 Task: Find public transportation options from Los Angeles, California, to Las Vegas, Nevada.
Action: Mouse moved to (279, 99)
Screenshot: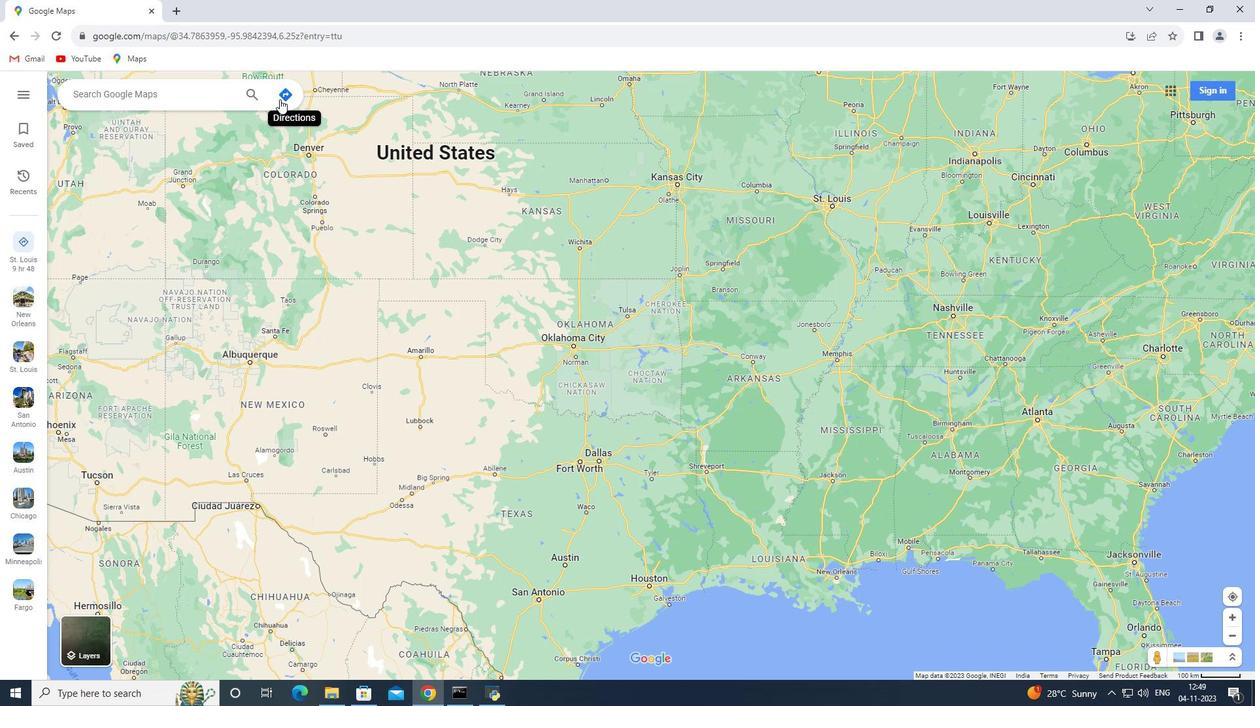 
Action: Mouse pressed left at (279, 99)
Screenshot: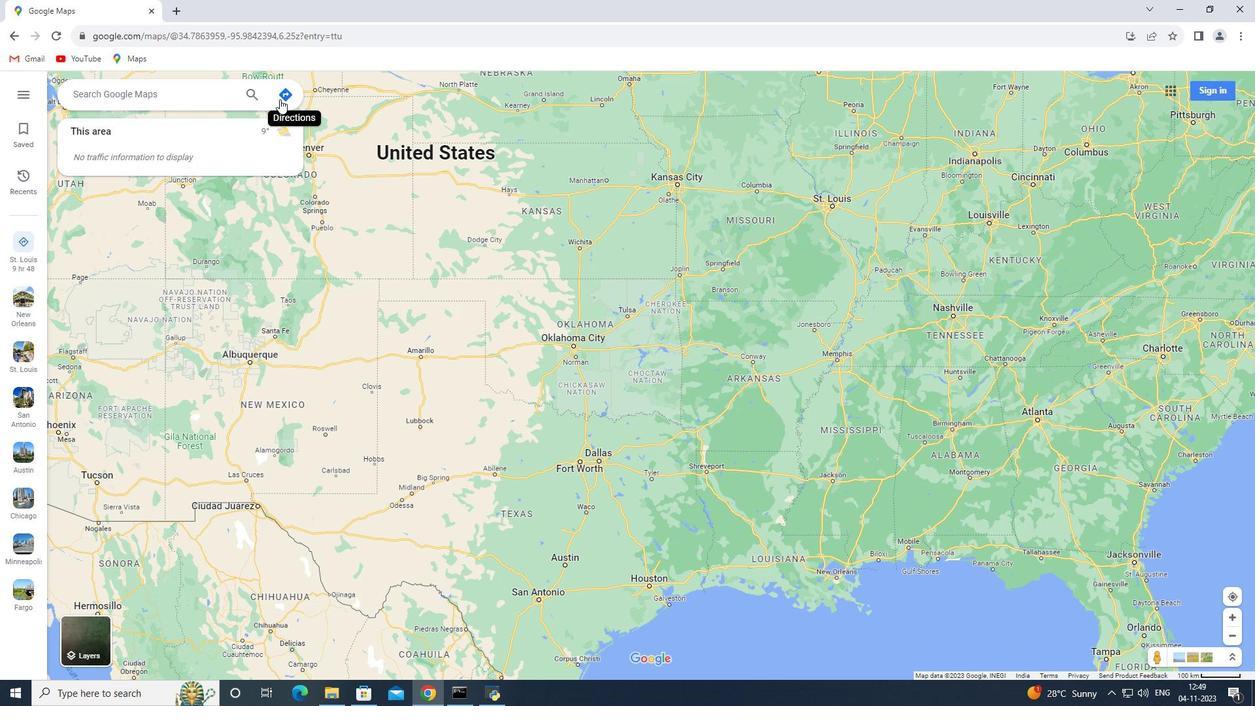 
Action: Mouse moved to (176, 127)
Screenshot: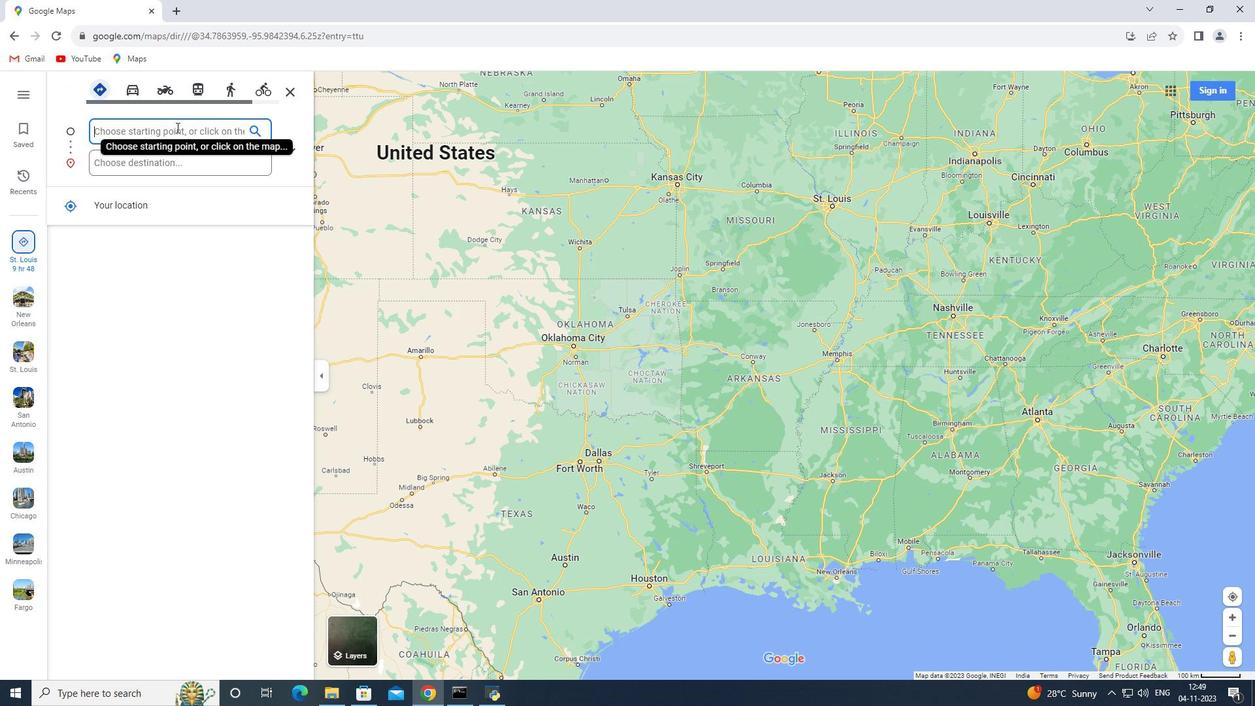 
Action: Key pressed <Key.shift_r>Los<Key.space><Key.shift>Angeles,<Key.space><Key.shift>California
Screenshot: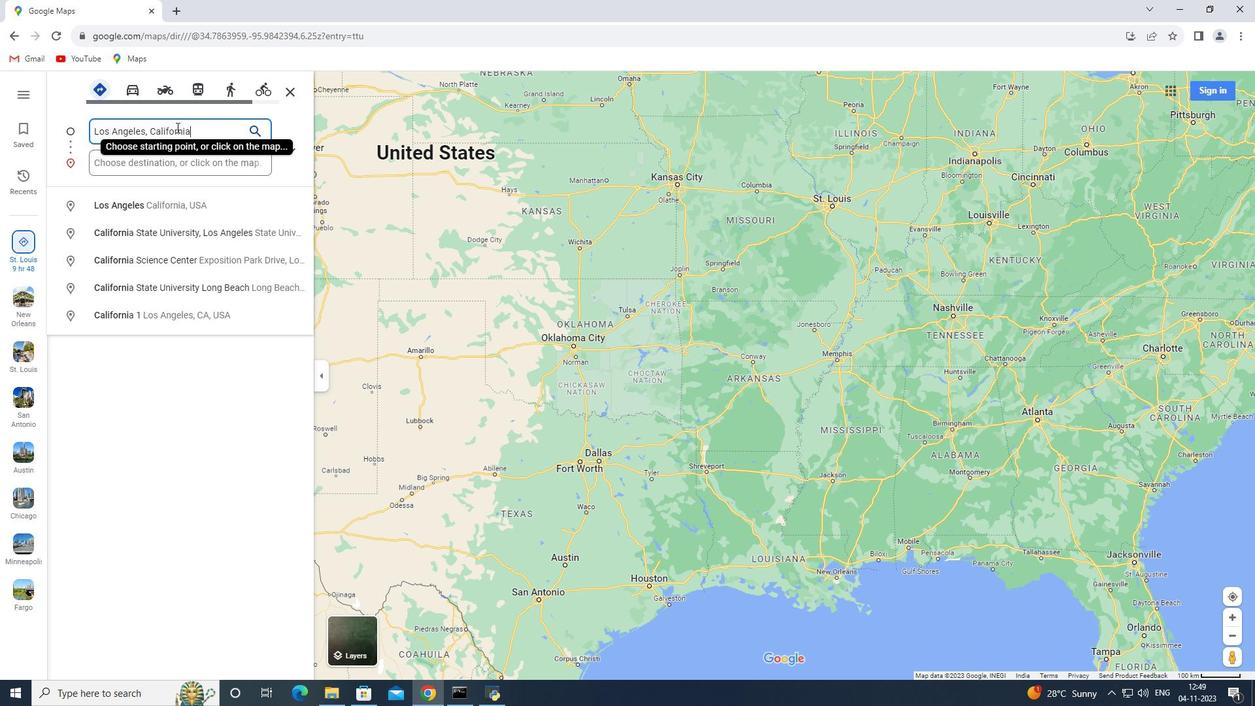 
Action: Mouse moved to (152, 160)
Screenshot: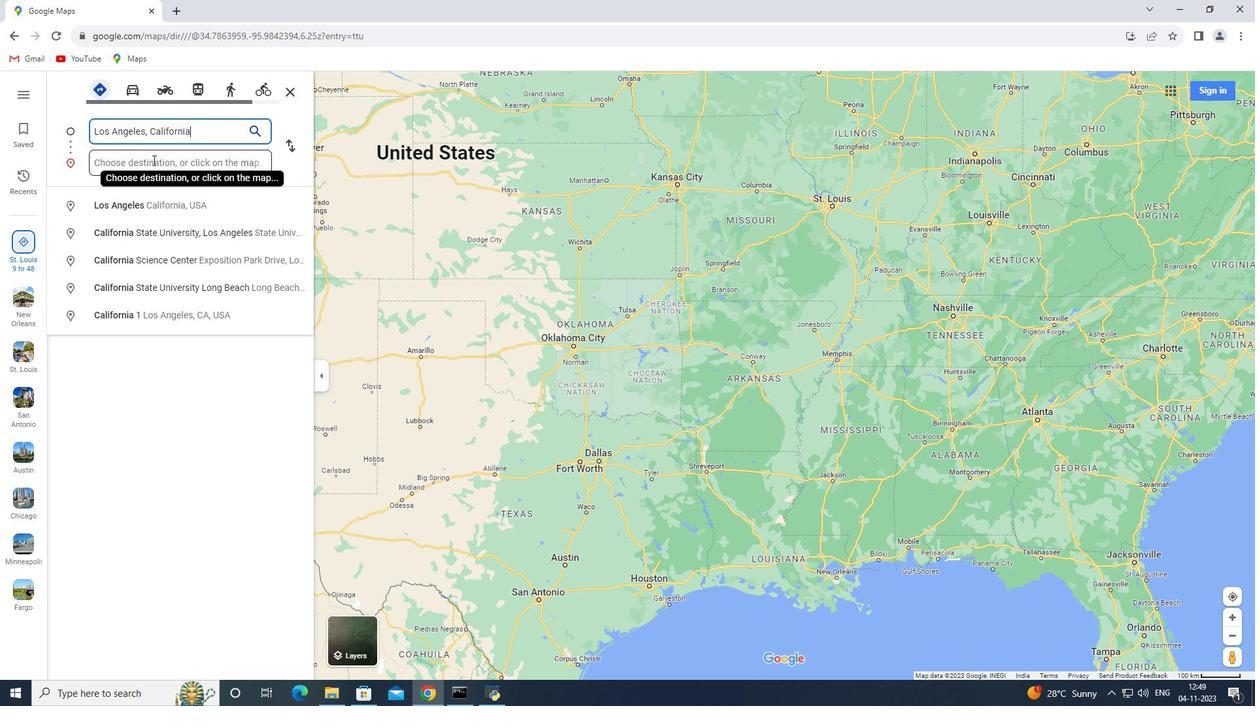 
Action: Mouse pressed left at (152, 160)
Screenshot: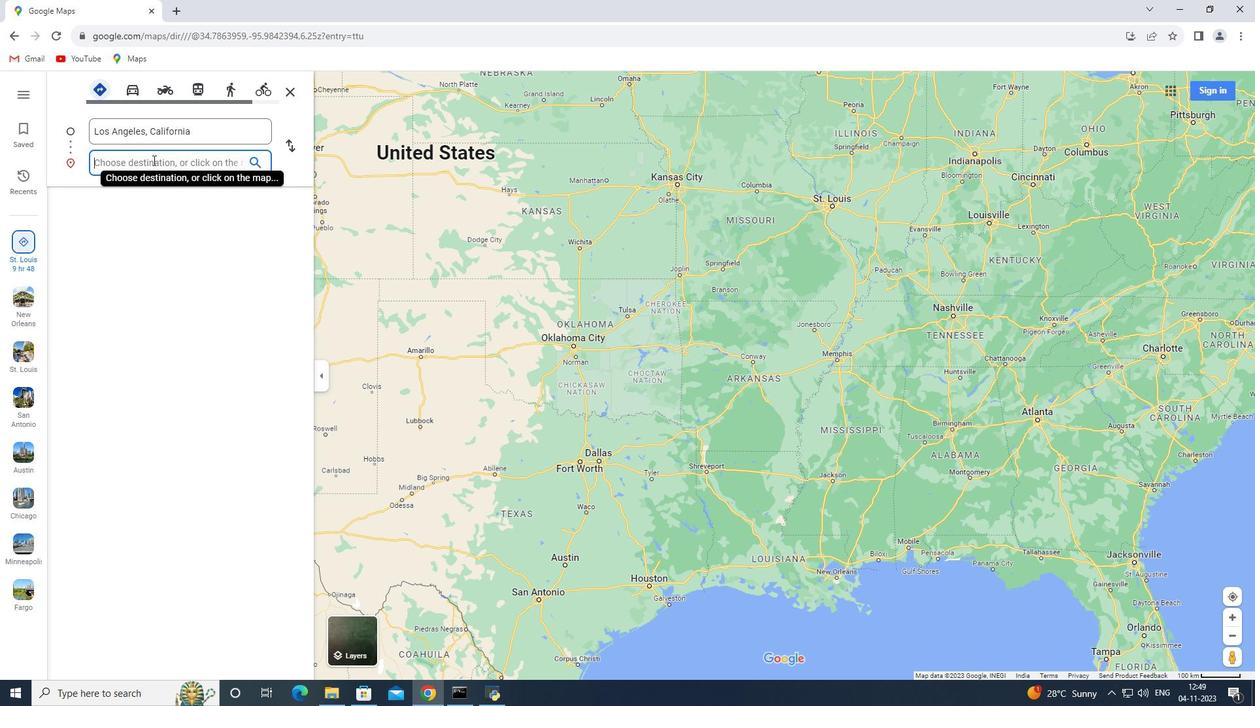 
Action: Key pressed <Key.shift>Las<Key.space><Key.shift><Key.shift><Key.shift><Key.shift><Key.shift><Key.shift><Key.shift>Vegas,<Key.space><Key.shift>Nevada<Key.enter>
Screenshot: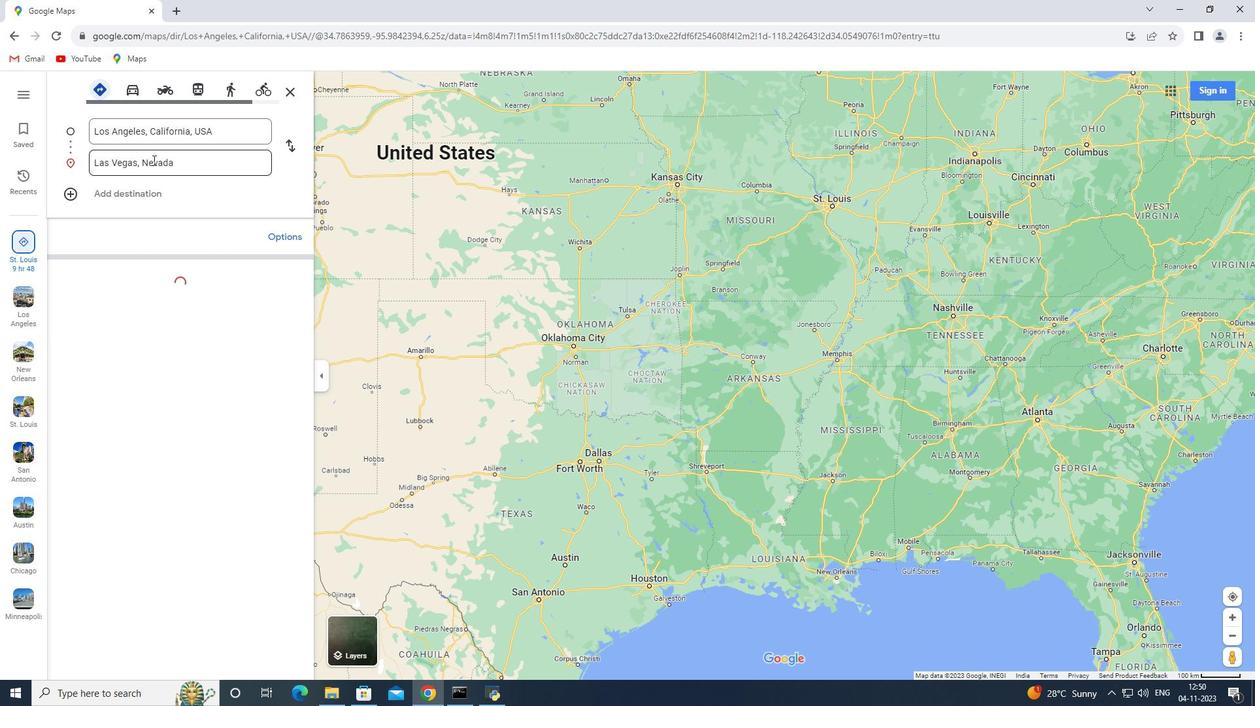 
Action: Mouse moved to (710, 92)
Screenshot: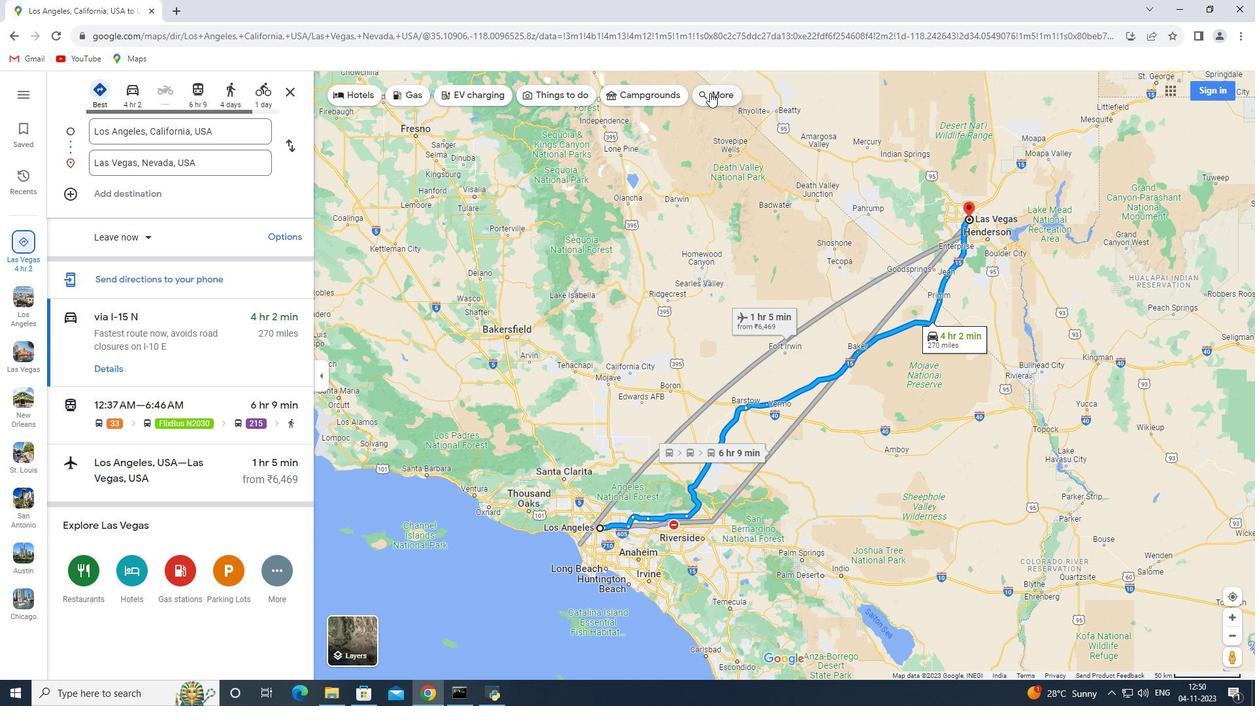 
Action: Mouse pressed left at (710, 92)
Screenshot: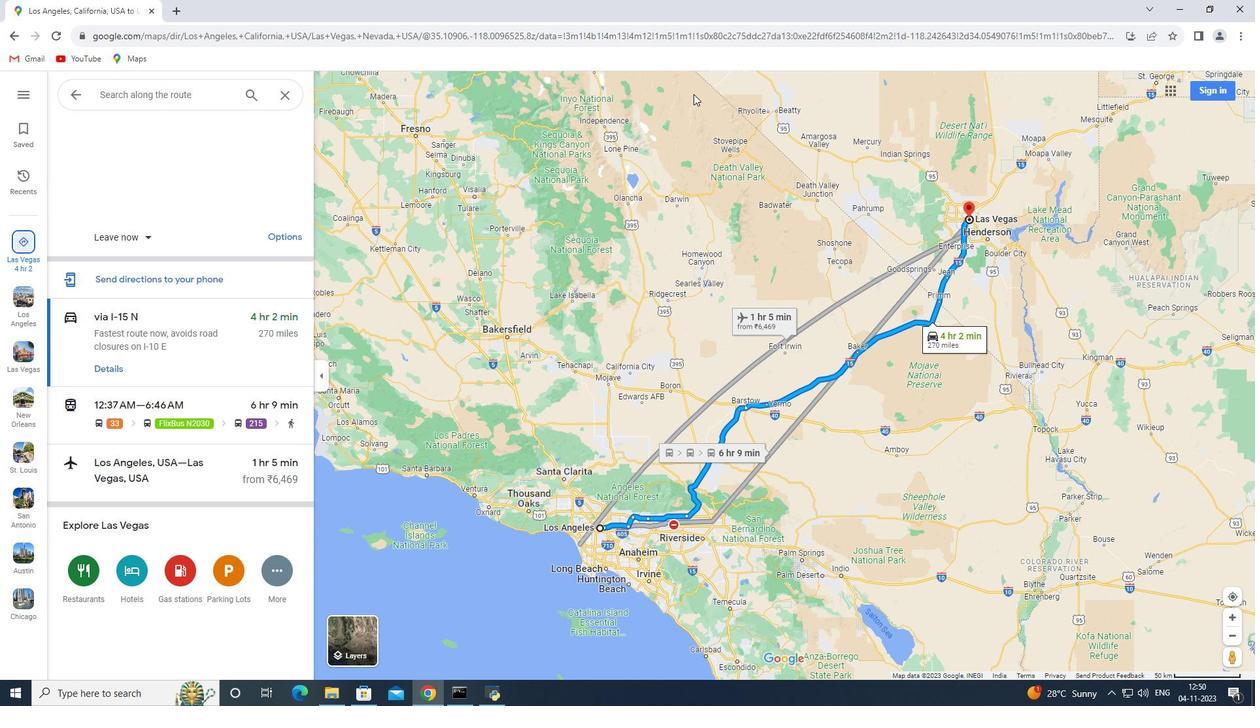 
Action: Mouse moved to (132, 95)
Screenshot: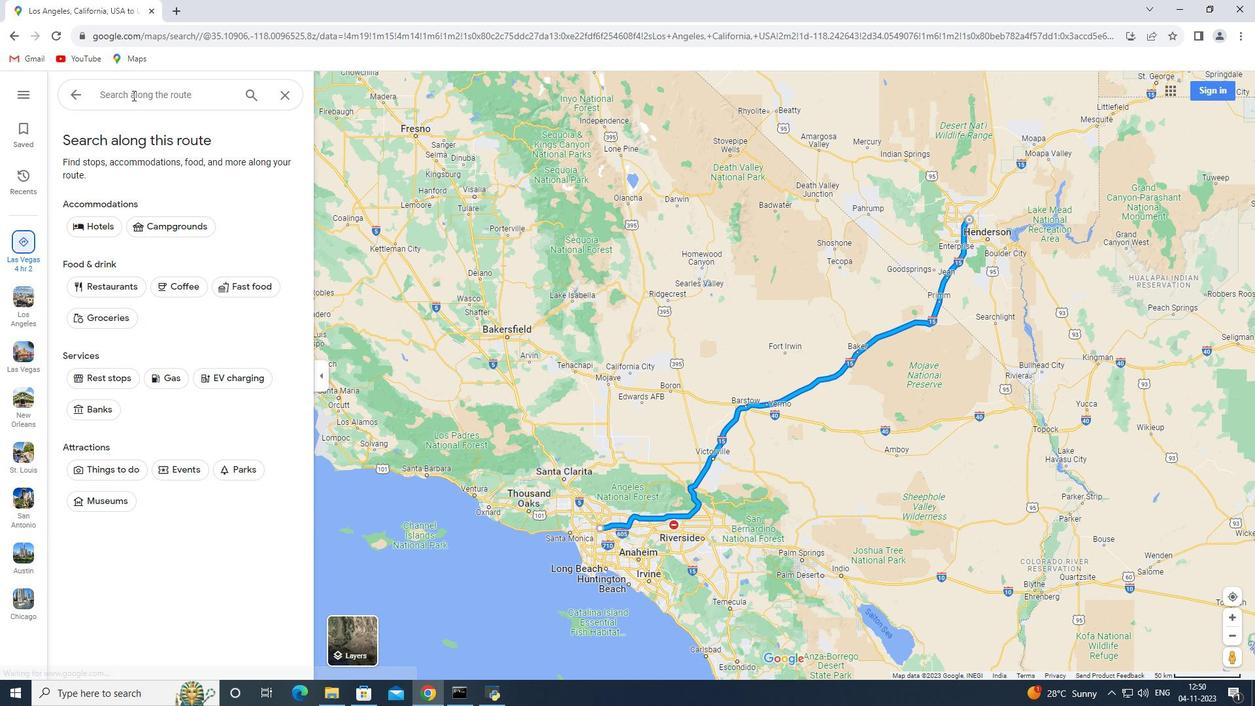 
Action: Mouse pressed left at (132, 95)
Screenshot: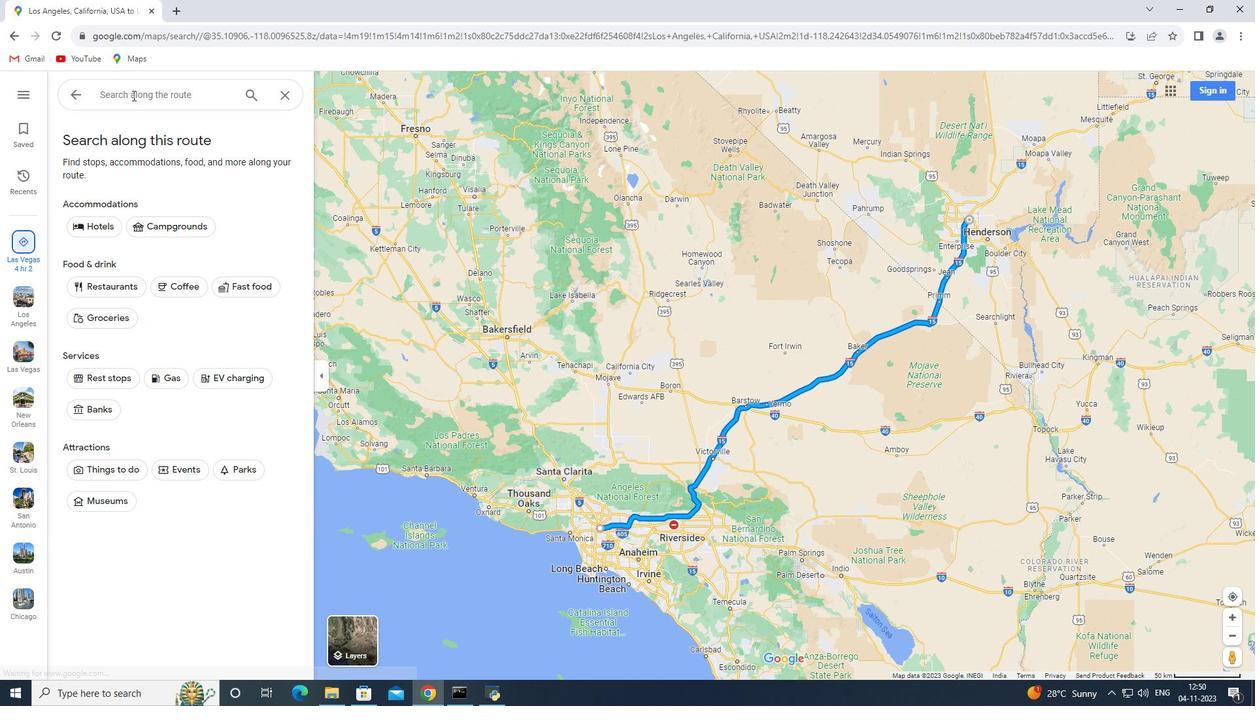 
Action: Key pressed public<Key.space>transportation<Key.enter>
Screenshot: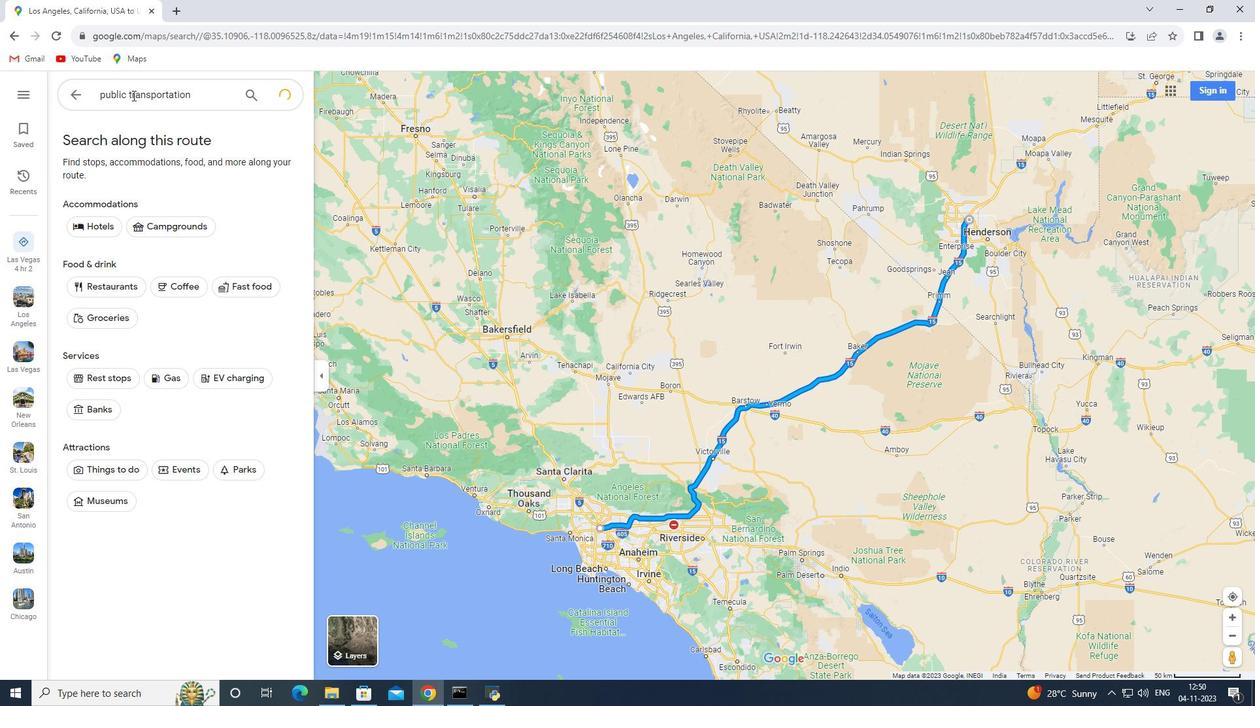 
